 Task: In the  document Airports.rtf Select the last point and add comment:  'seems repetitive' Insert emoji reactions: 'Thumbs Up' Select all the potins and apply Title Case
Action: Mouse moved to (551, 358)
Screenshot: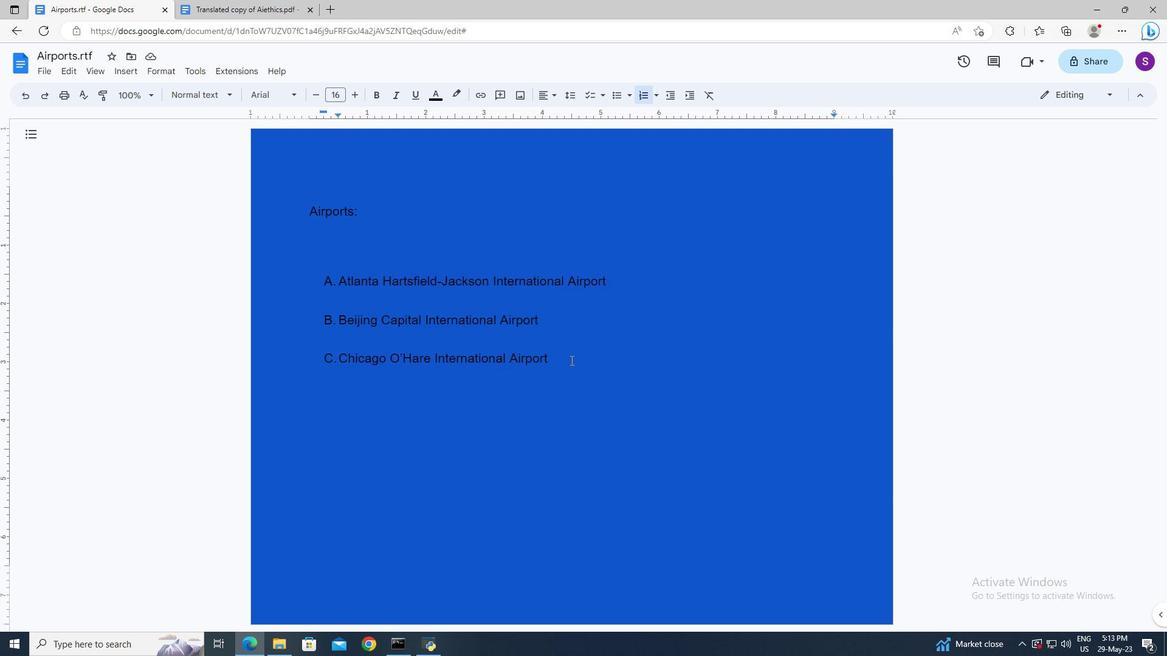
Action: Mouse pressed left at (551, 358)
Screenshot: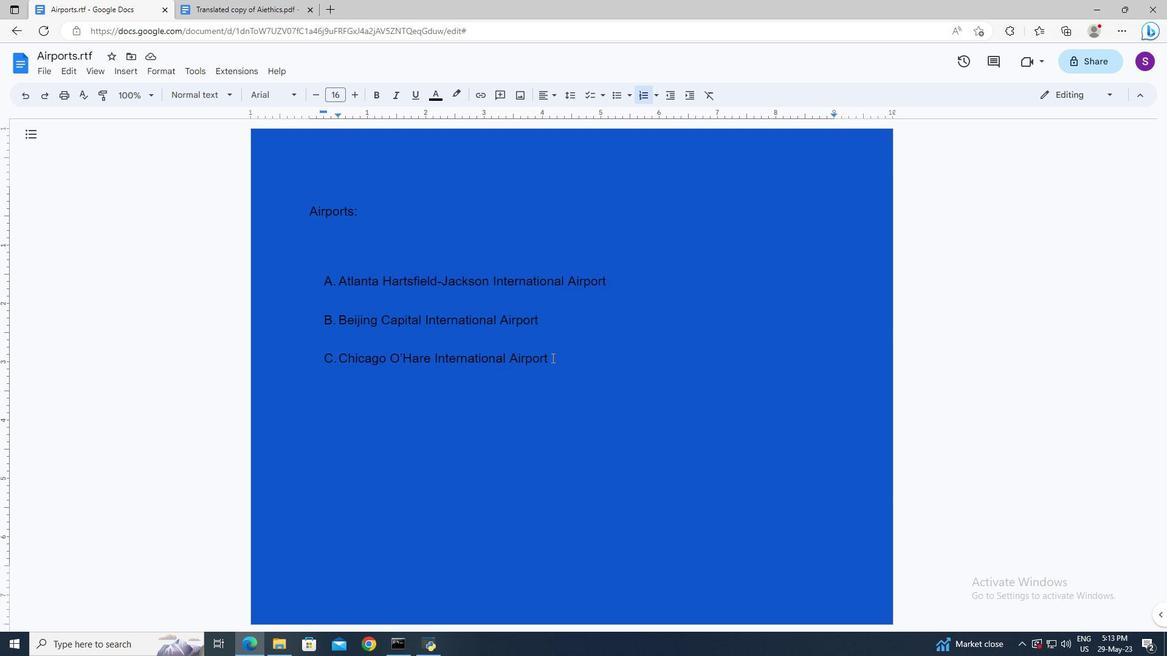 
Action: Key pressed <Key.shift><Key.left><Key.left><Key.left><Key.left>
Screenshot: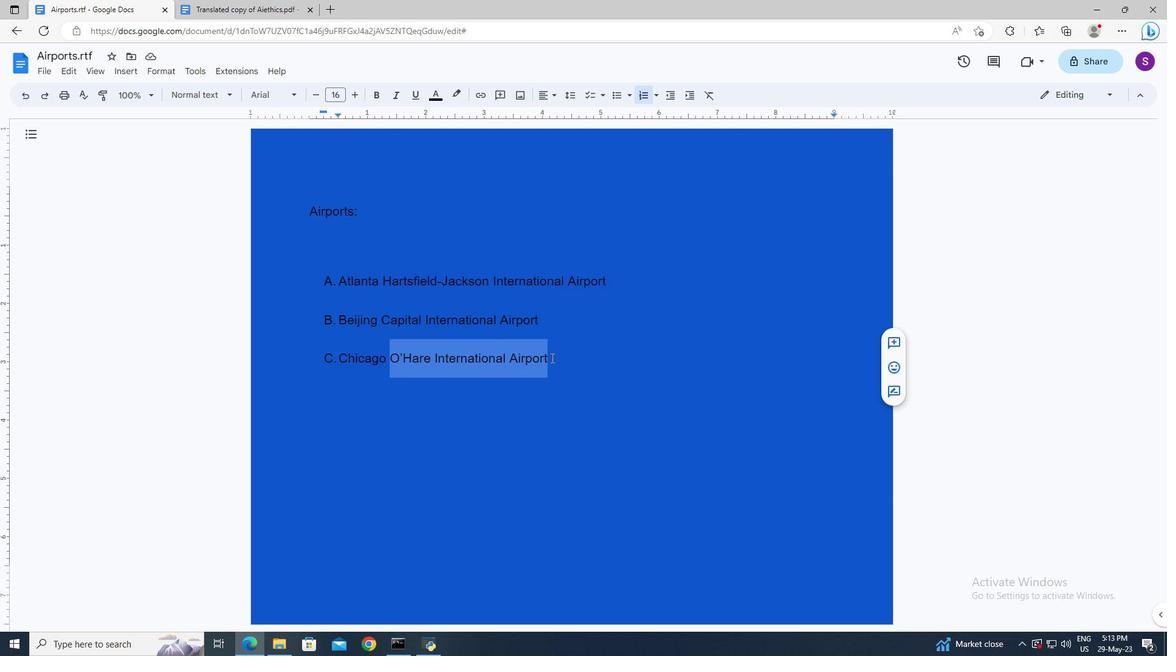 
Action: Mouse moved to (126, 74)
Screenshot: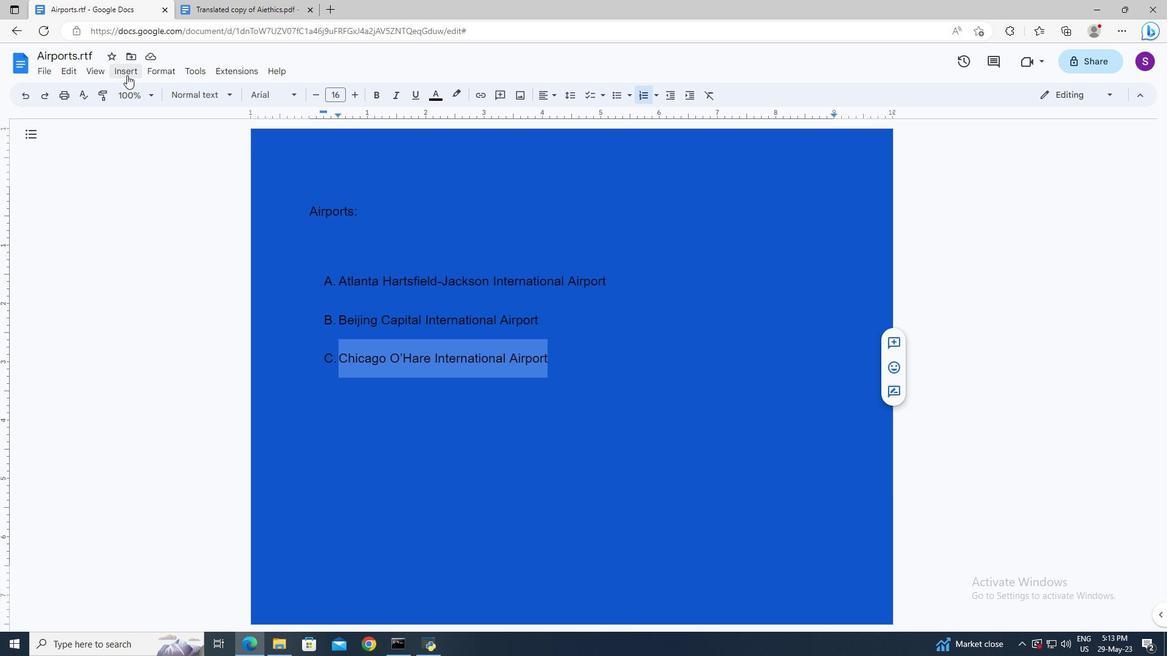 
Action: Mouse pressed left at (126, 74)
Screenshot: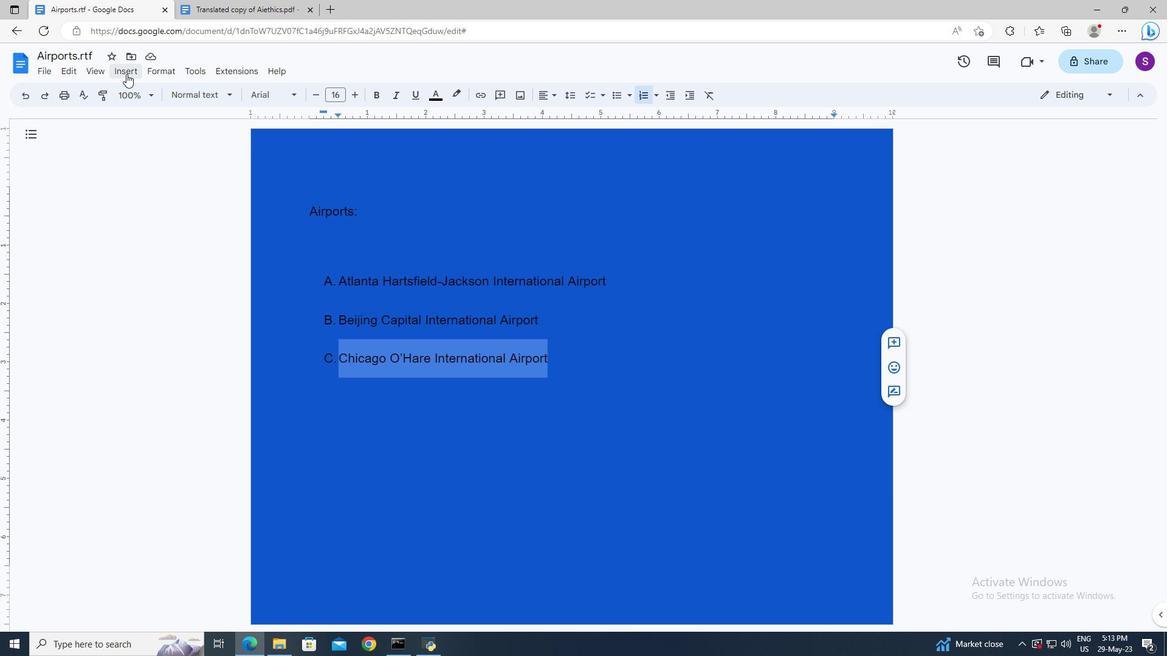 
Action: Mouse moved to (178, 463)
Screenshot: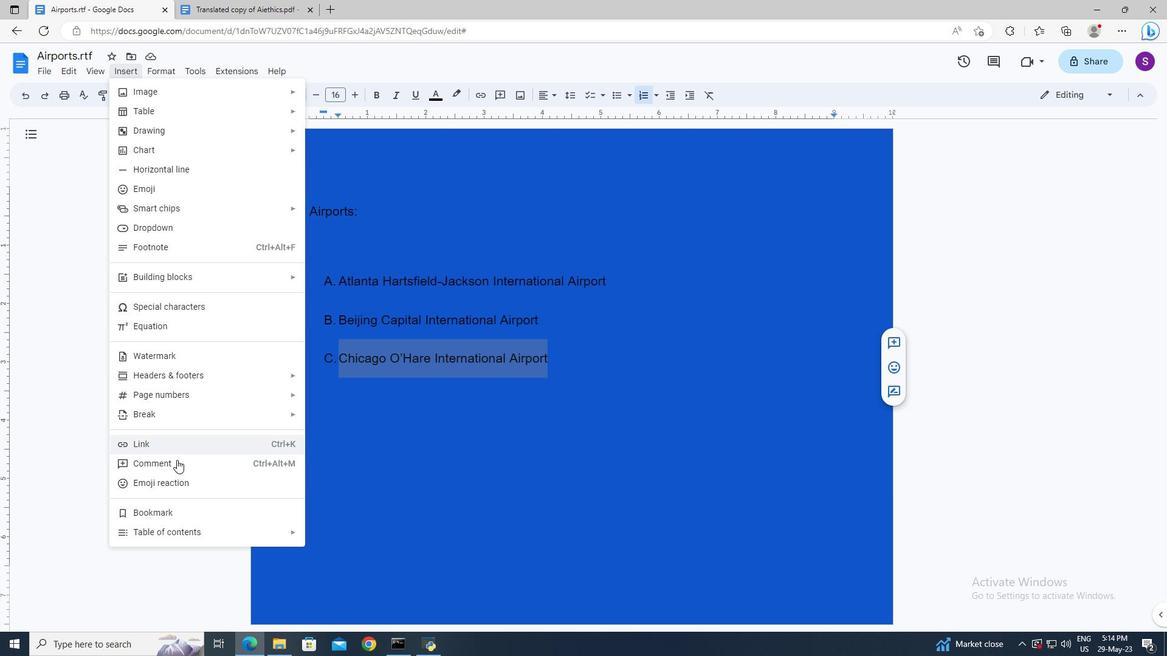 
Action: Mouse pressed left at (178, 463)
Screenshot: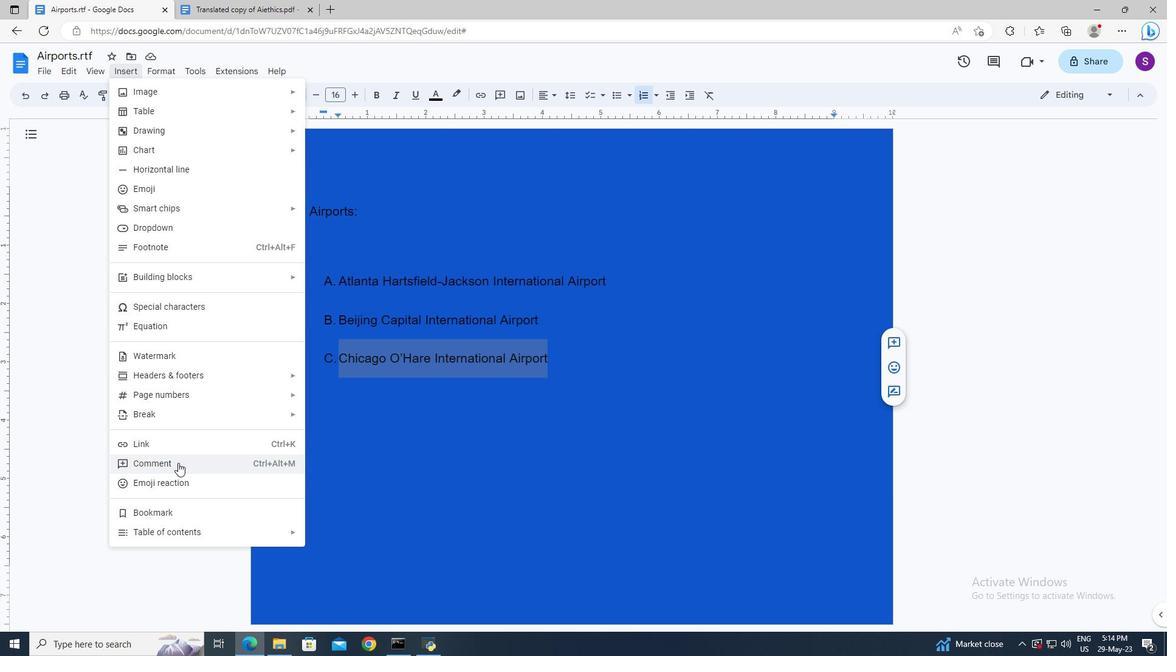 
Action: Key pressed seems<Key.space>repetitive
Screenshot: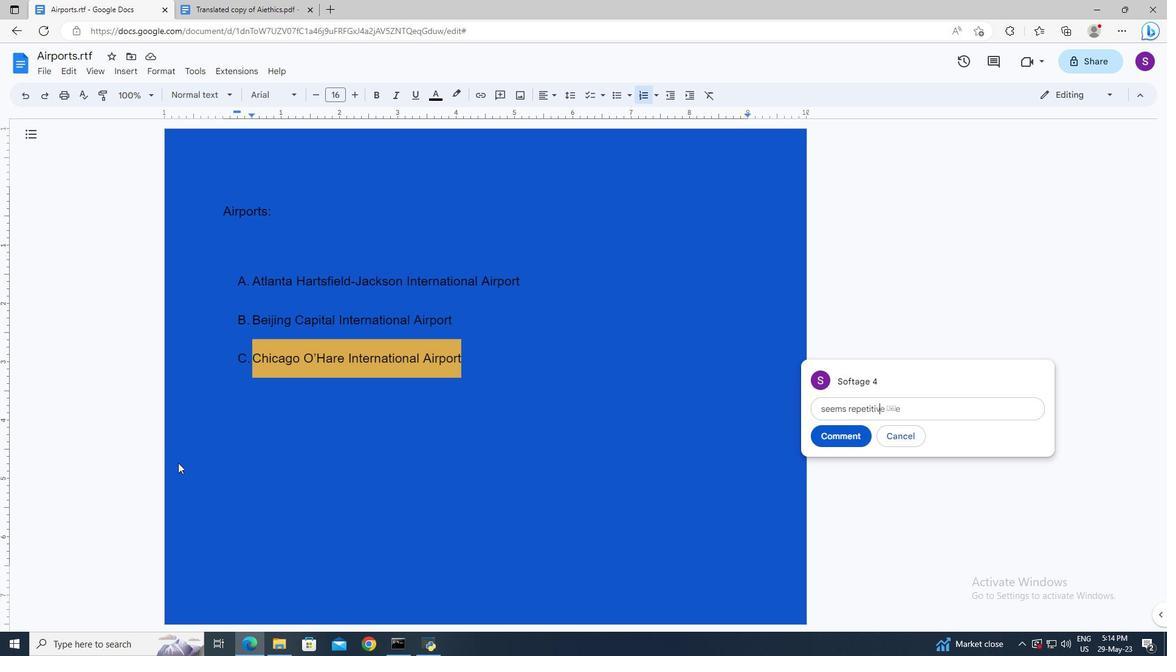 
Action: Mouse moved to (829, 438)
Screenshot: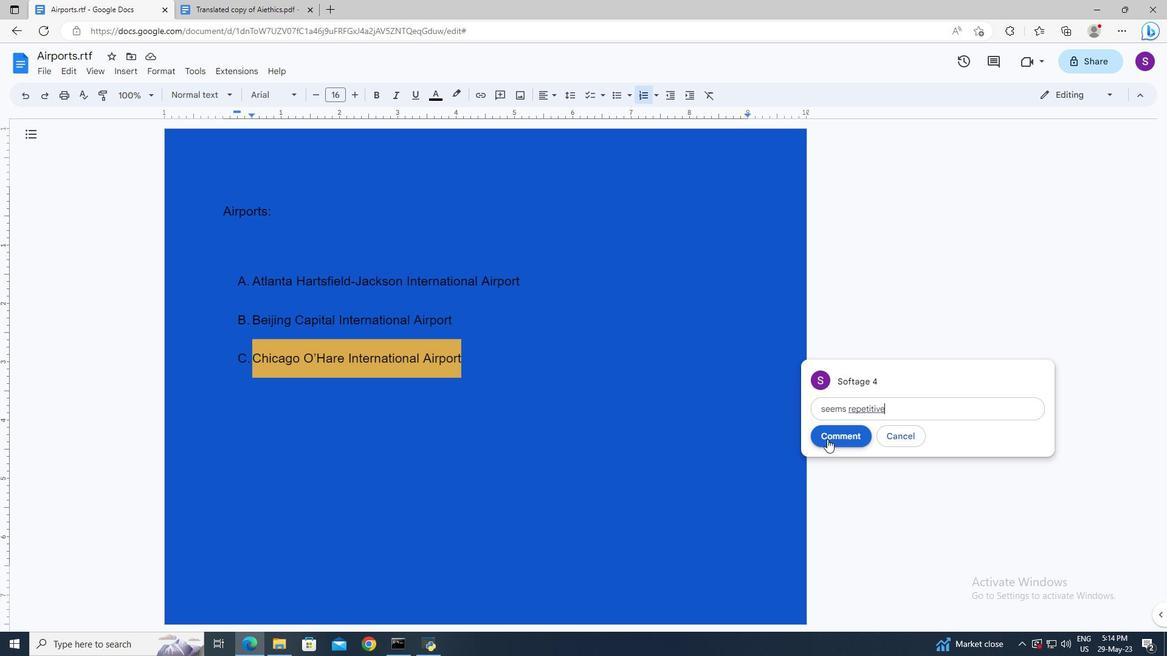 
Action: Mouse pressed left at (829, 438)
Screenshot: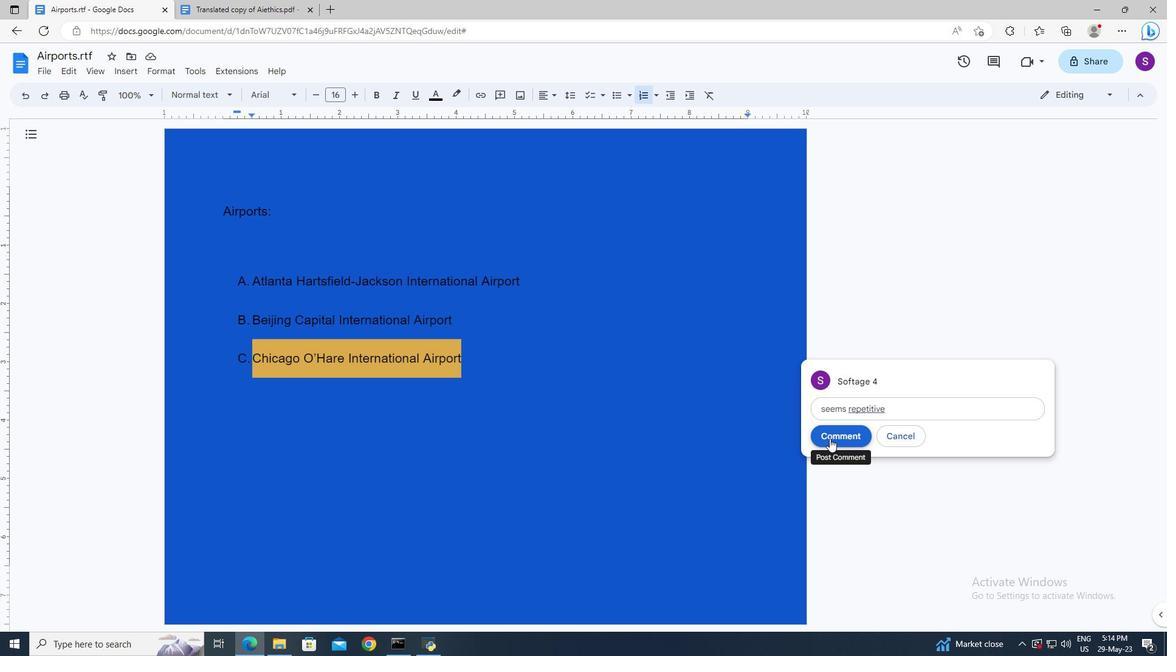 
Action: Mouse moved to (513, 373)
Screenshot: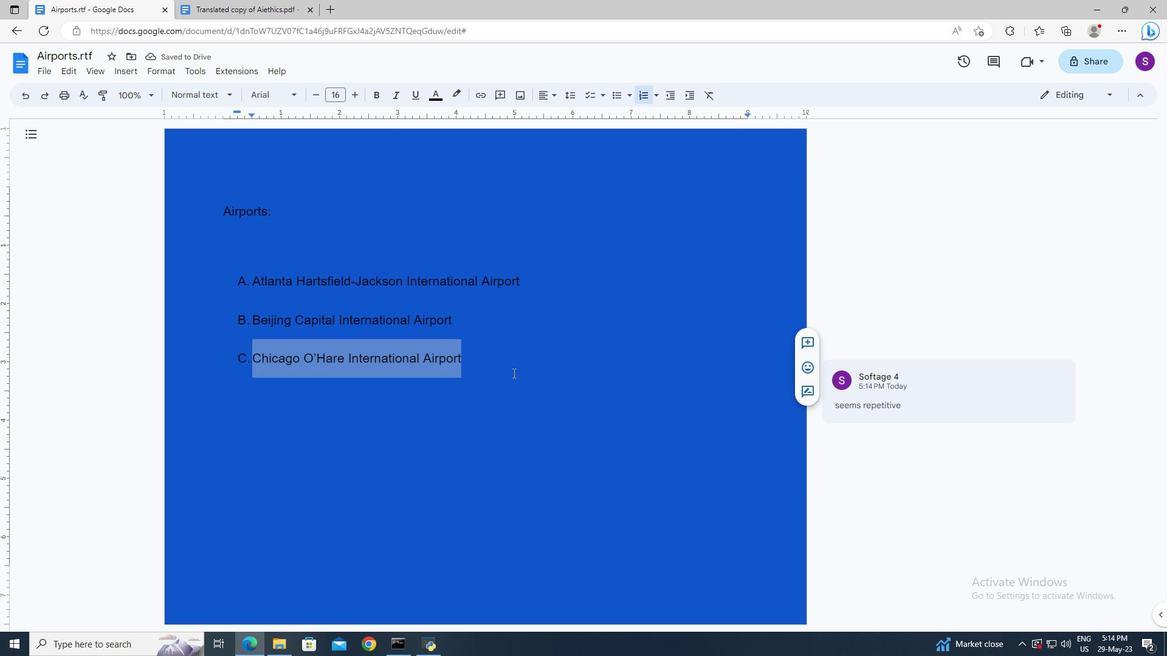 
Action: Mouse pressed left at (513, 373)
Screenshot: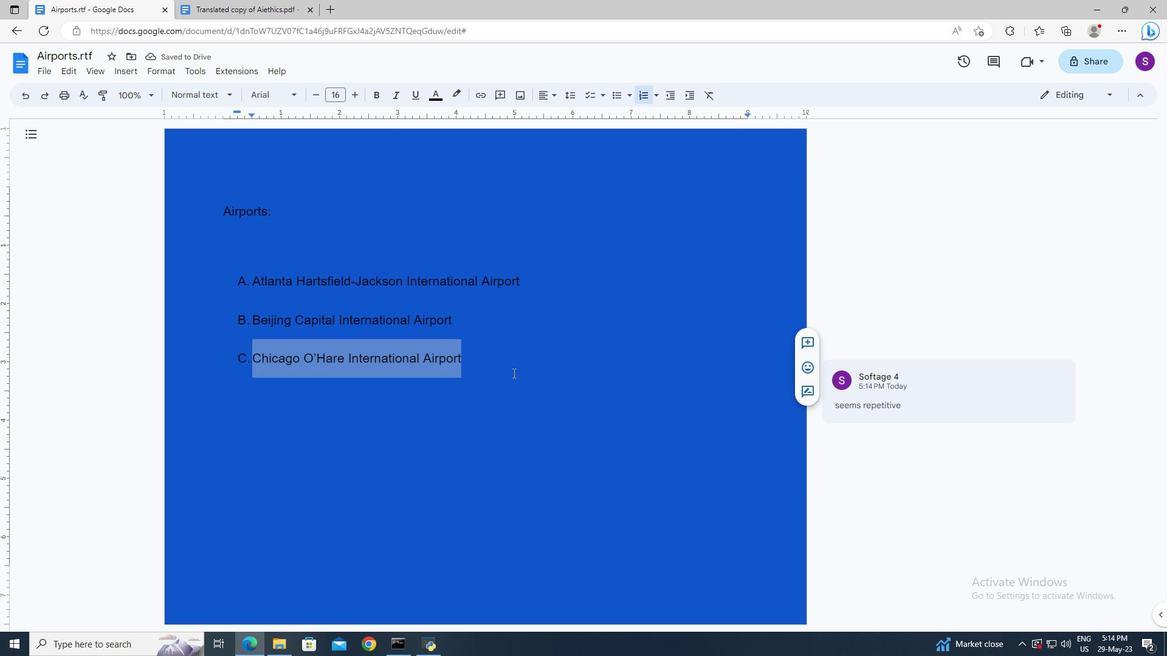 
Action: Mouse moved to (135, 77)
Screenshot: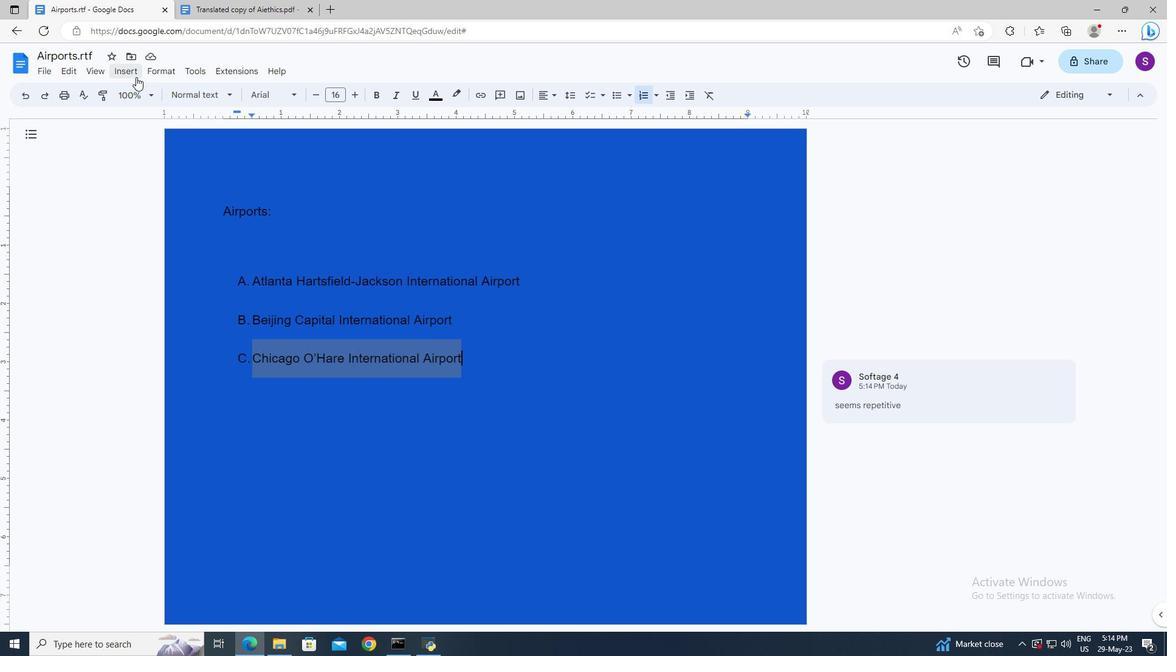 
Action: Mouse pressed left at (135, 77)
Screenshot: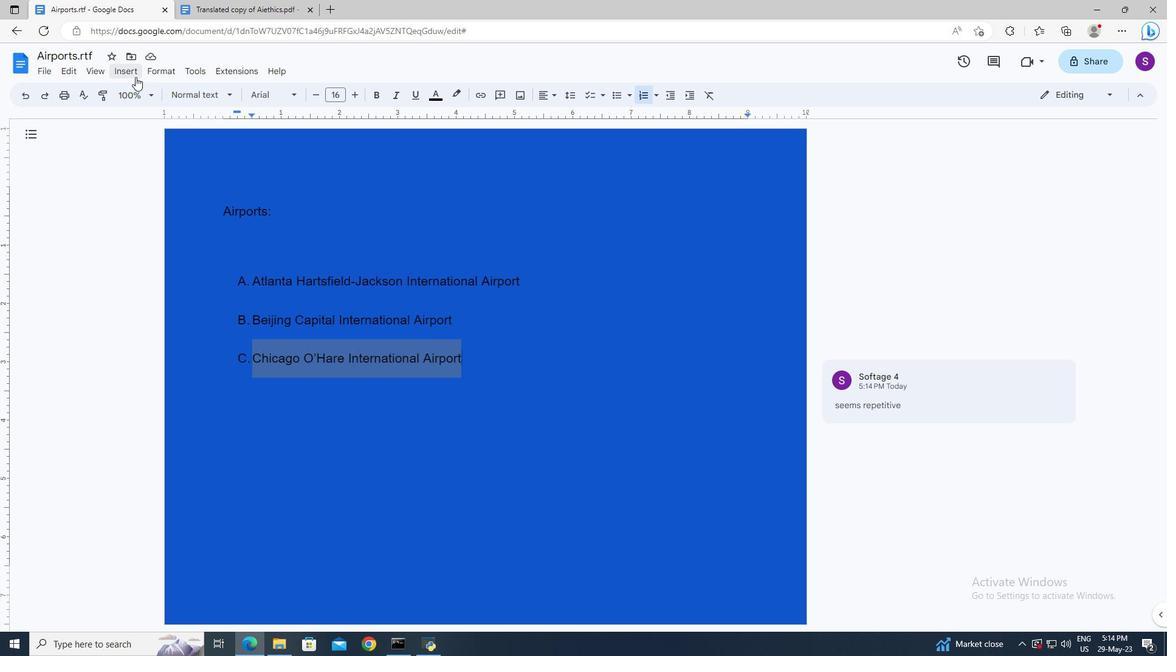 
Action: Mouse moved to (153, 190)
Screenshot: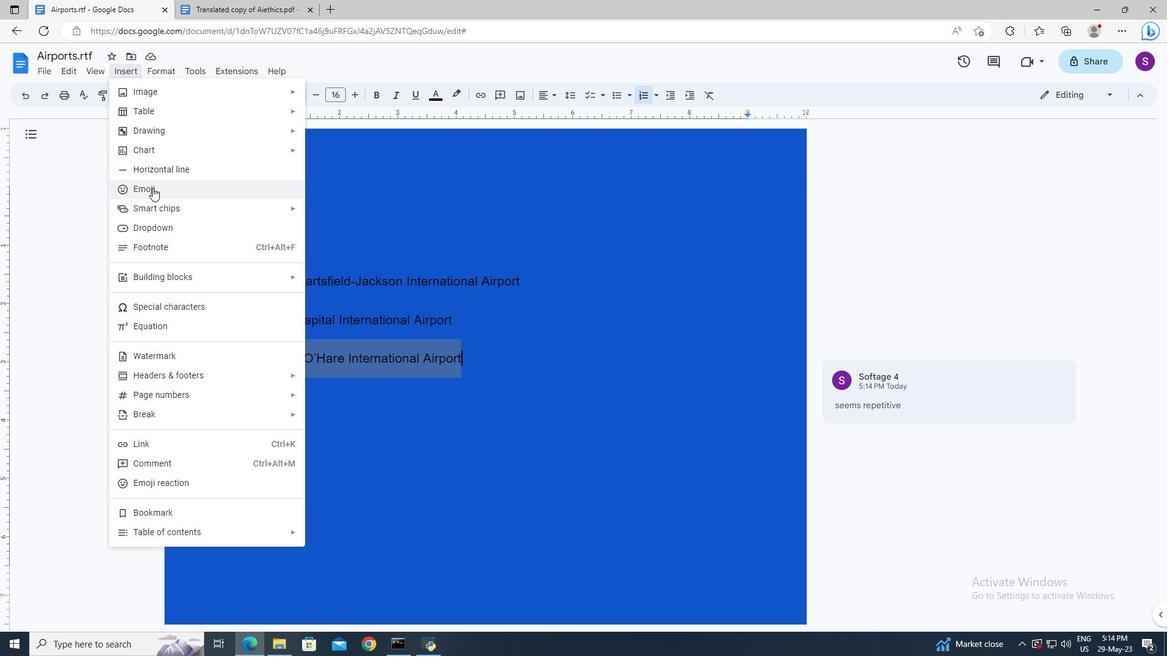 
Action: Mouse pressed left at (153, 190)
Screenshot: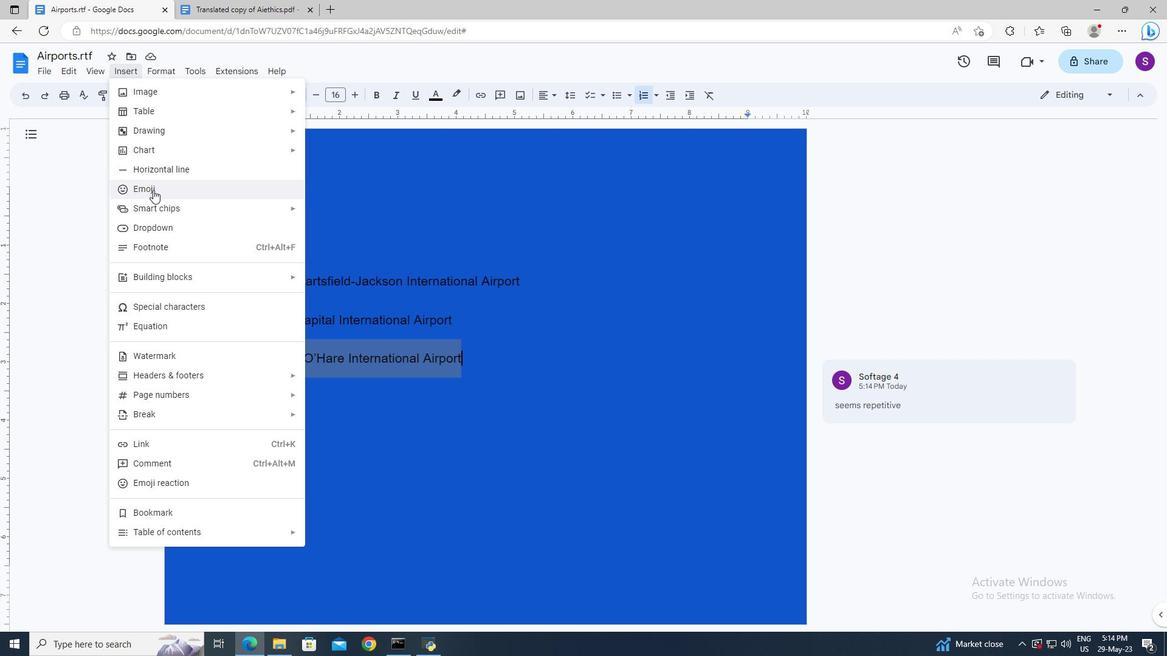
Action: Mouse moved to (564, 475)
Screenshot: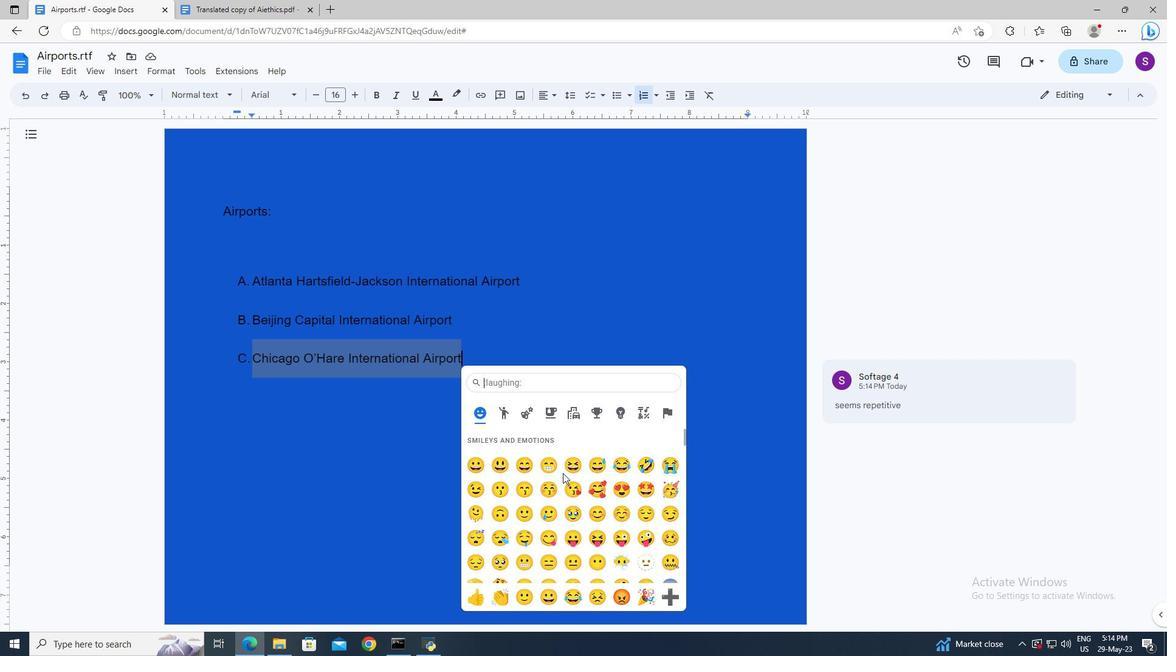 
Action: Mouse scrolled (564, 474) with delta (0, 0)
Screenshot: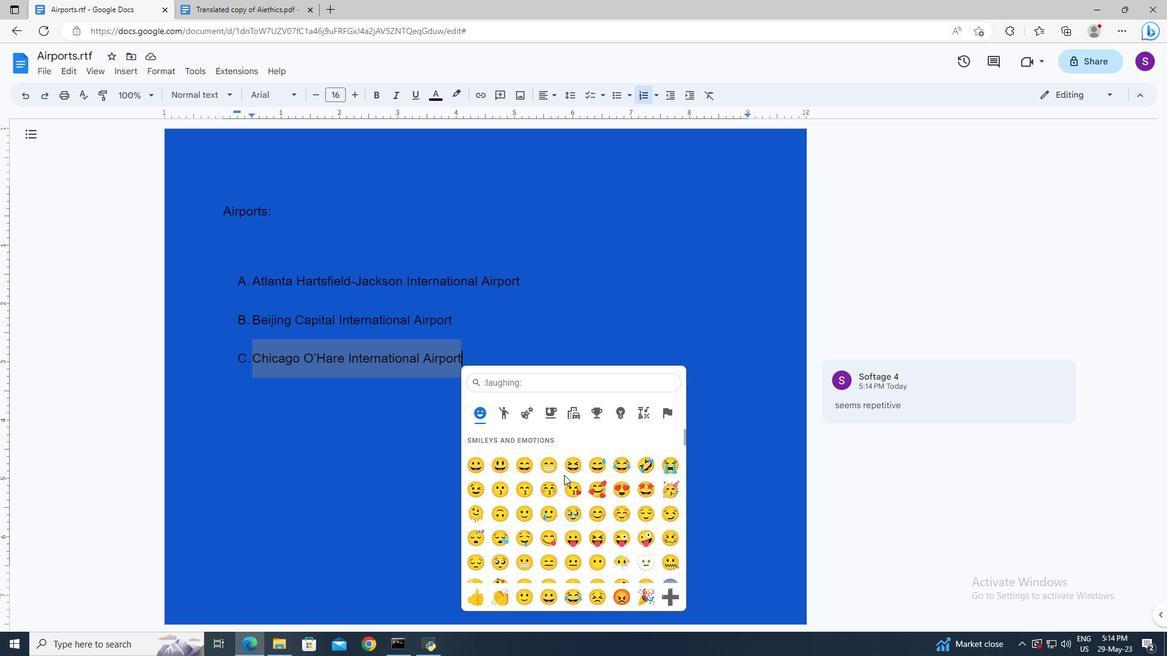 
Action: Mouse scrolled (564, 474) with delta (0, 0)
Screenshot: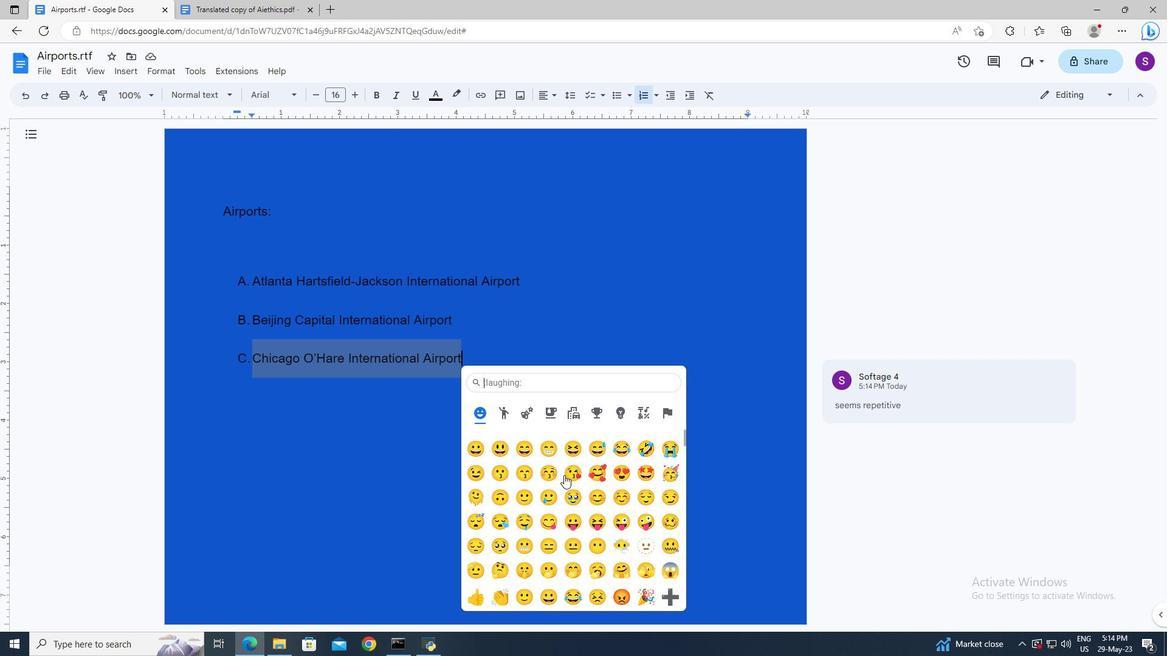 
Action: Mouse scrolled (564, 474) with delta (0, 0)
Screenshot: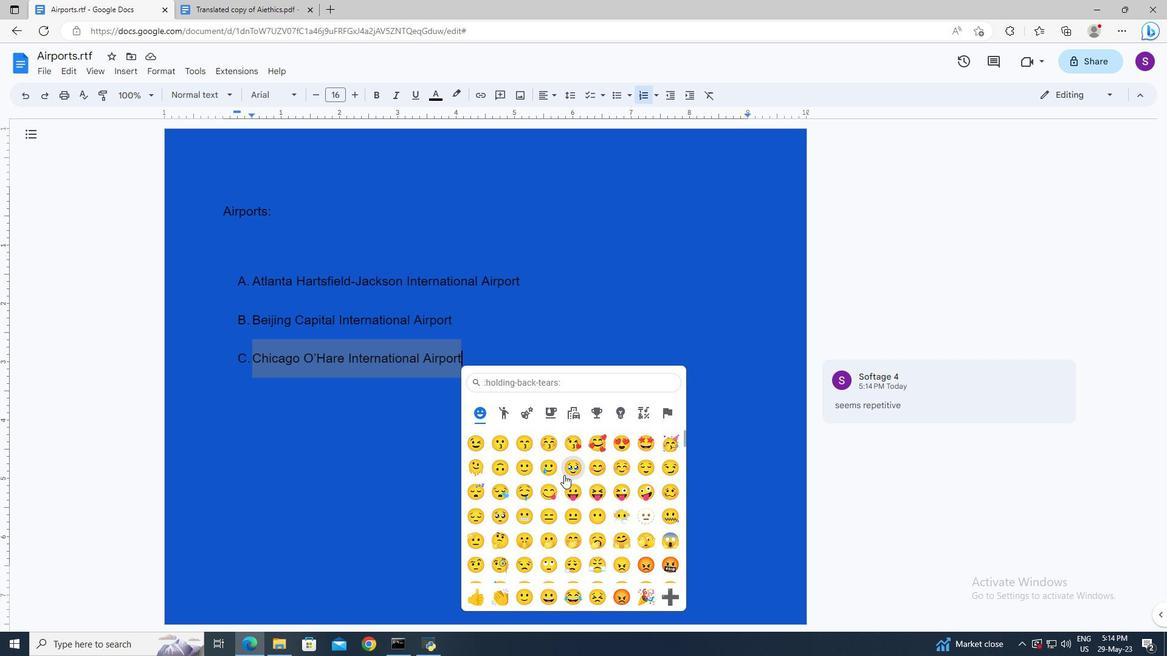 
Action: Mouse scrolled (564, 474) with delta (0, 0)
Screenshot: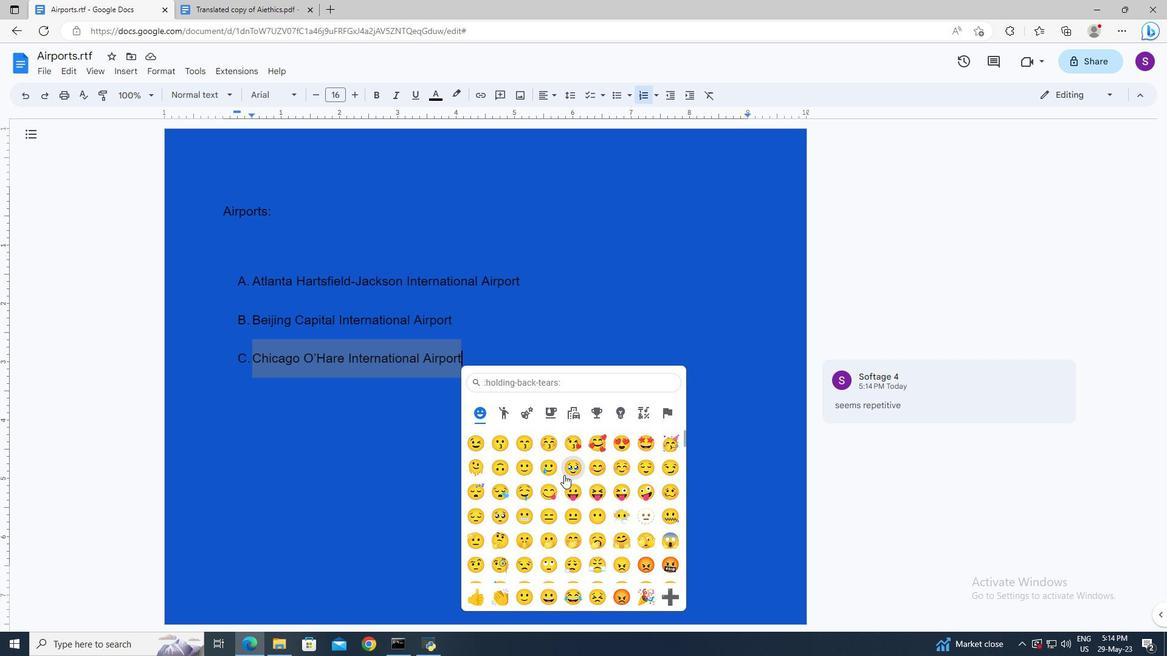 
Action: Mouse scrolled (564, 474) with delta (0, 0)
Screenshot: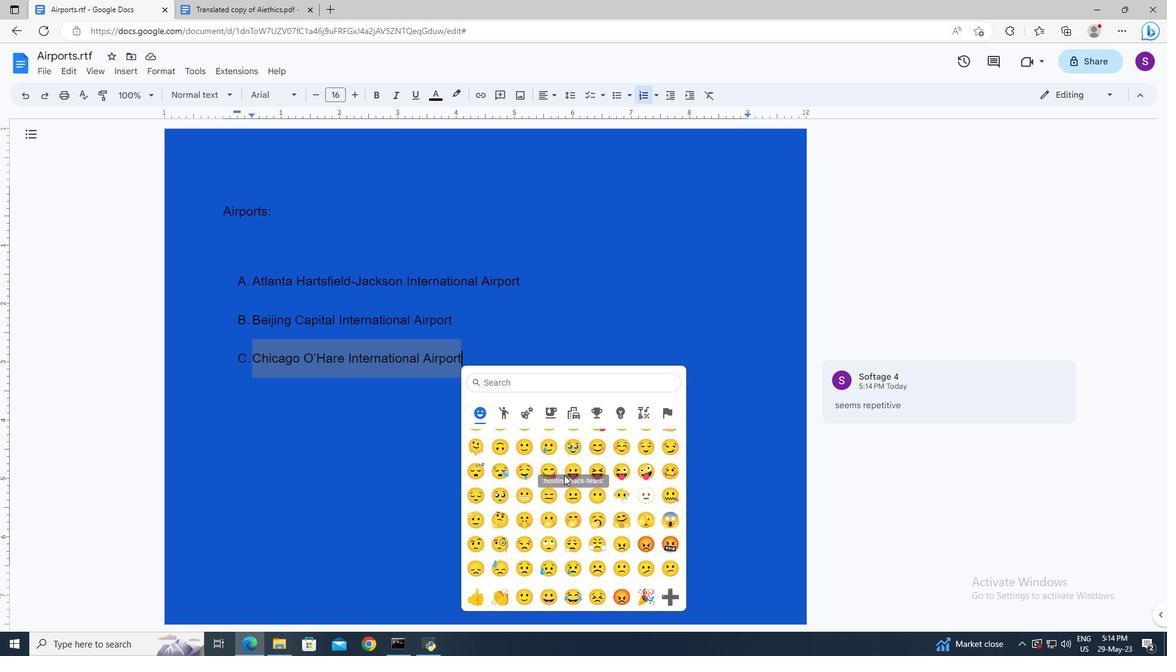 
Action: Mouse moved to (476, 598)
Screenshot: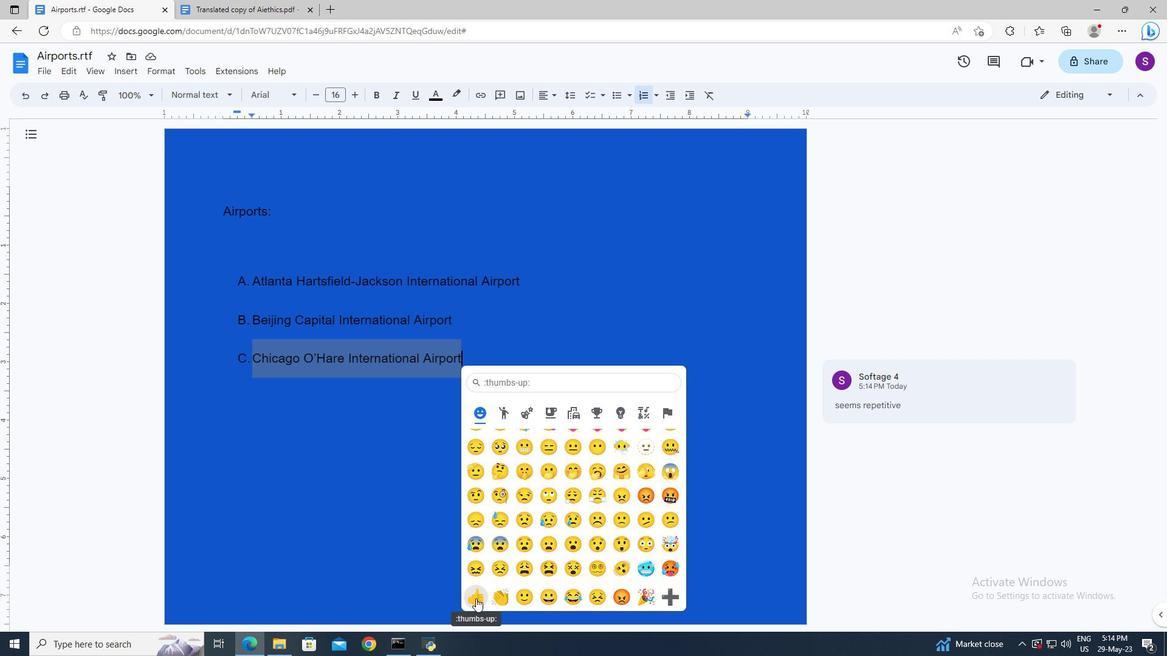 
Action: Mouse pressed left at (476, 598)
Screenshot: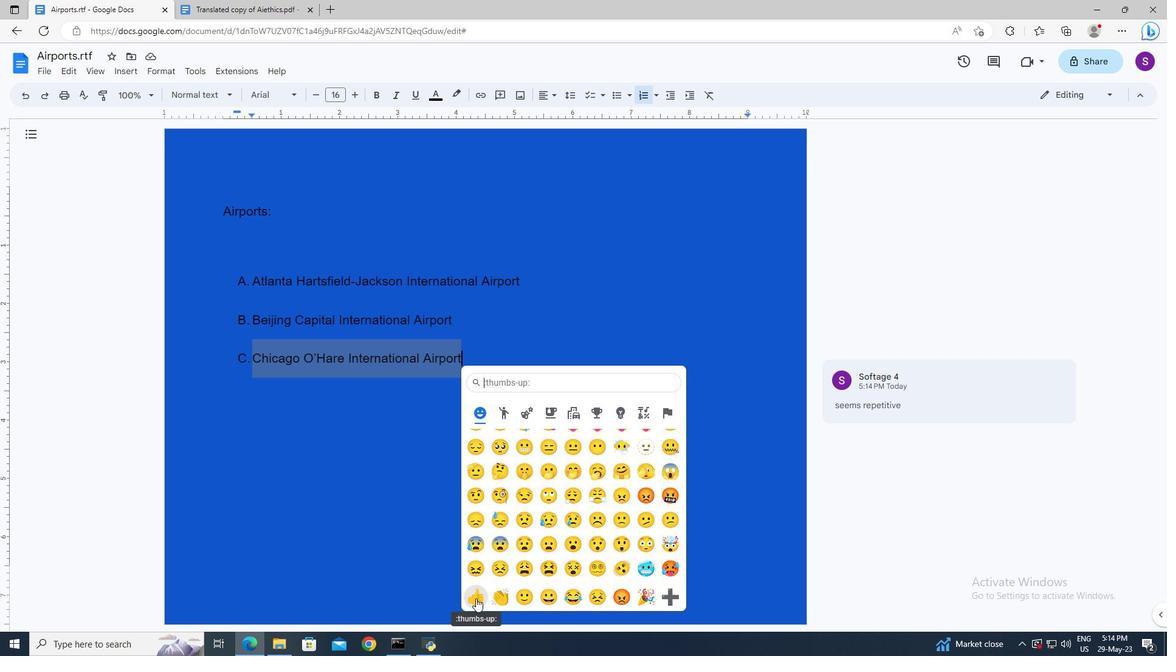
Action: Mouse moved to (457, 362)
Screenshot: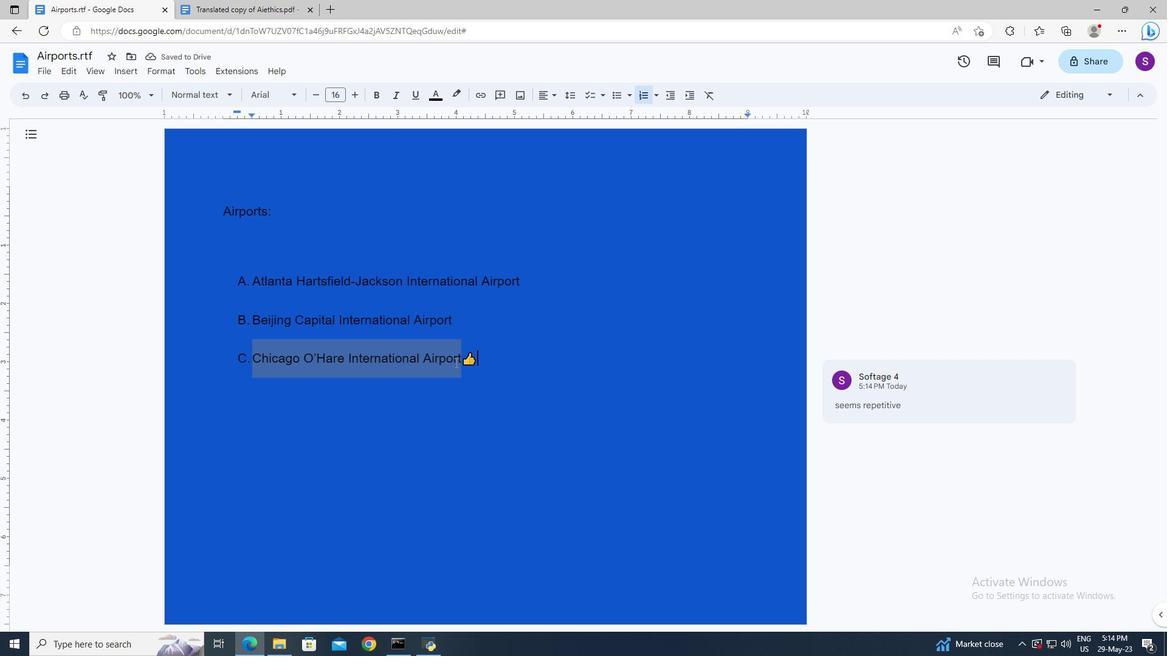 
Action: Mouse pressed left at (457, 362)
Screenshot: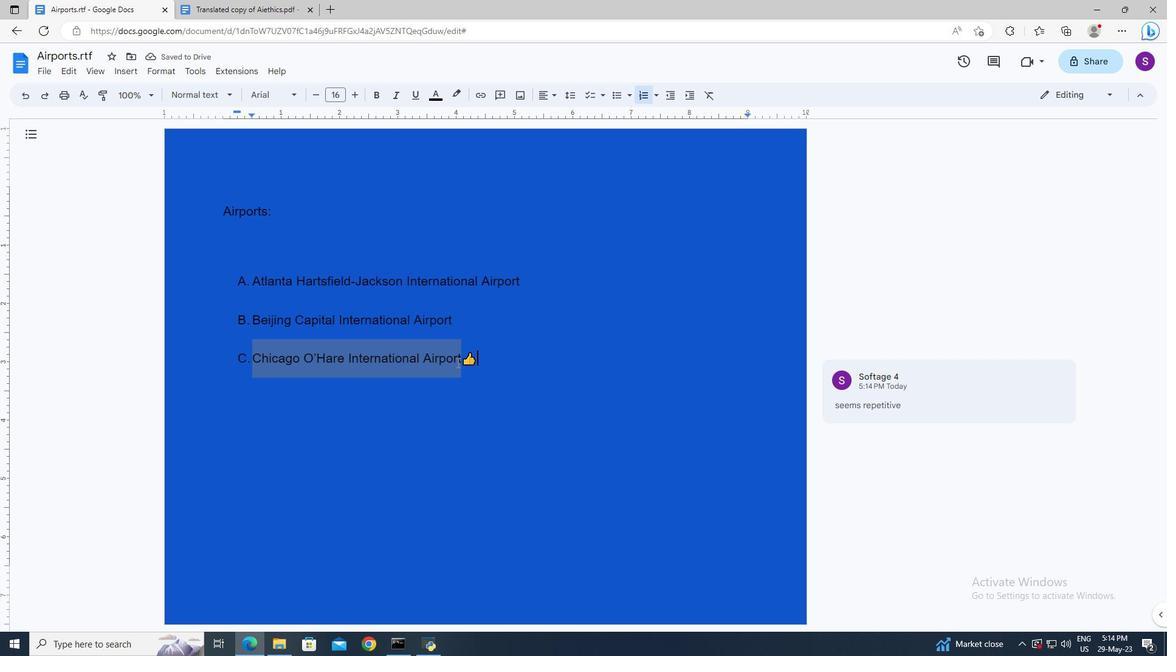 
Action: Mouse moved to (463, 379)
Screenshot: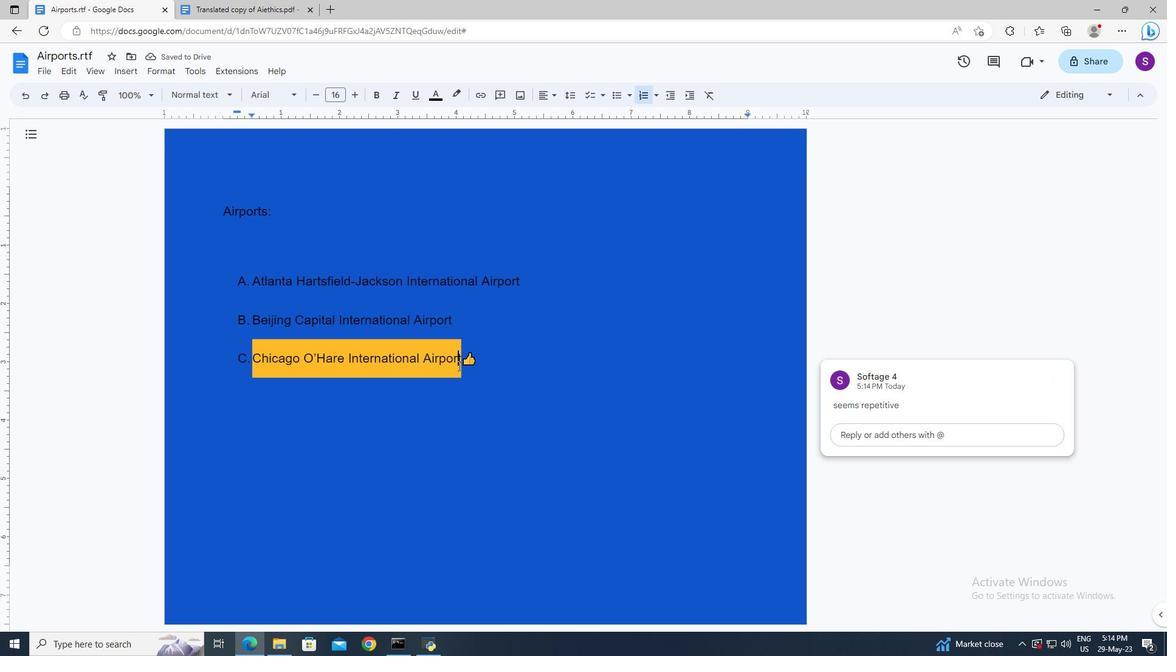 
Action: Key pressed <Key.right><Key.shift><Key.up><Key.up><Key.up>
Screenshot: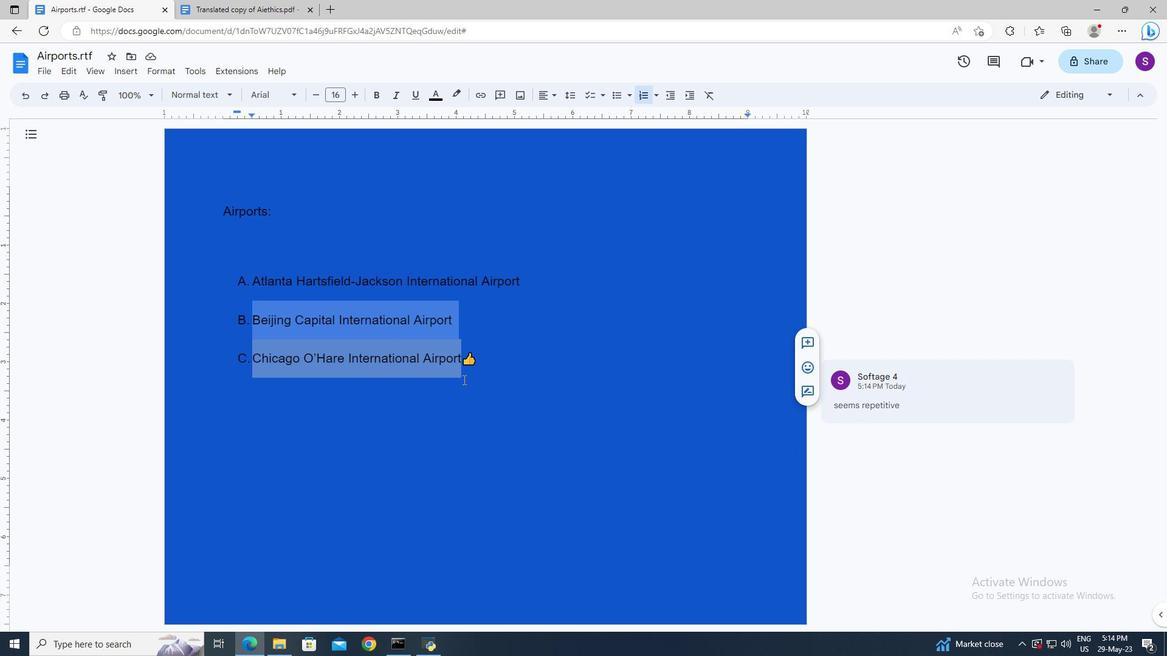 
Action: Mouse moved to (172, 72)
Screenshot: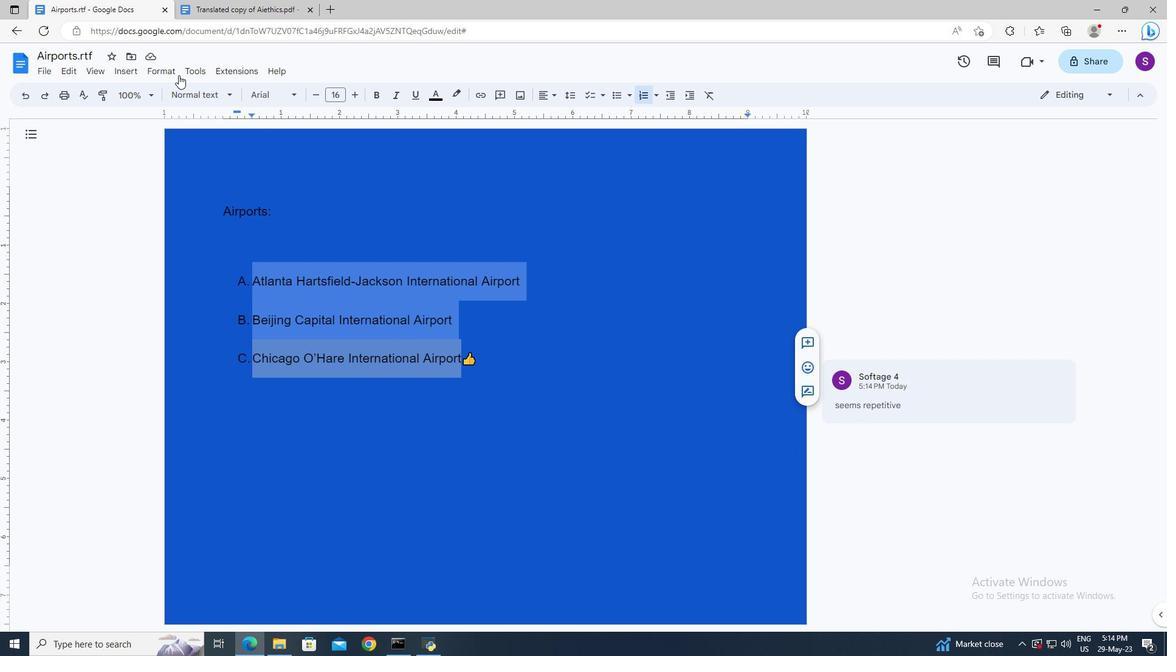 
Action: Mouse pressed left at (172, 72)
Screenshot: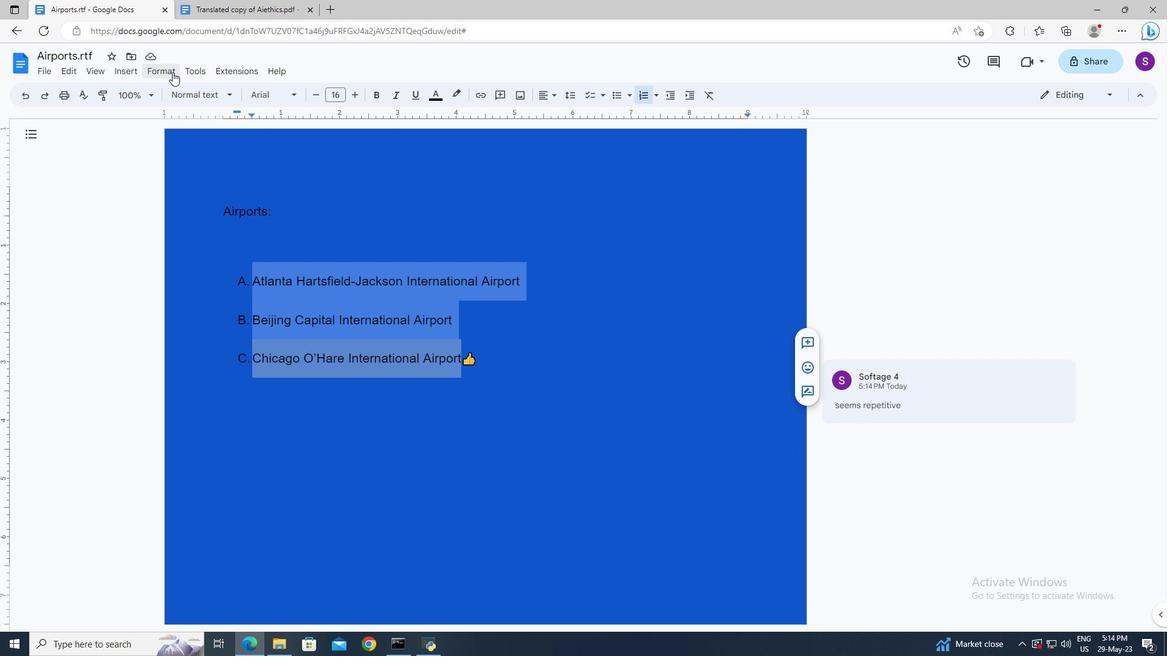 
Action: Mouse moved to (531, 286)
Screenshot: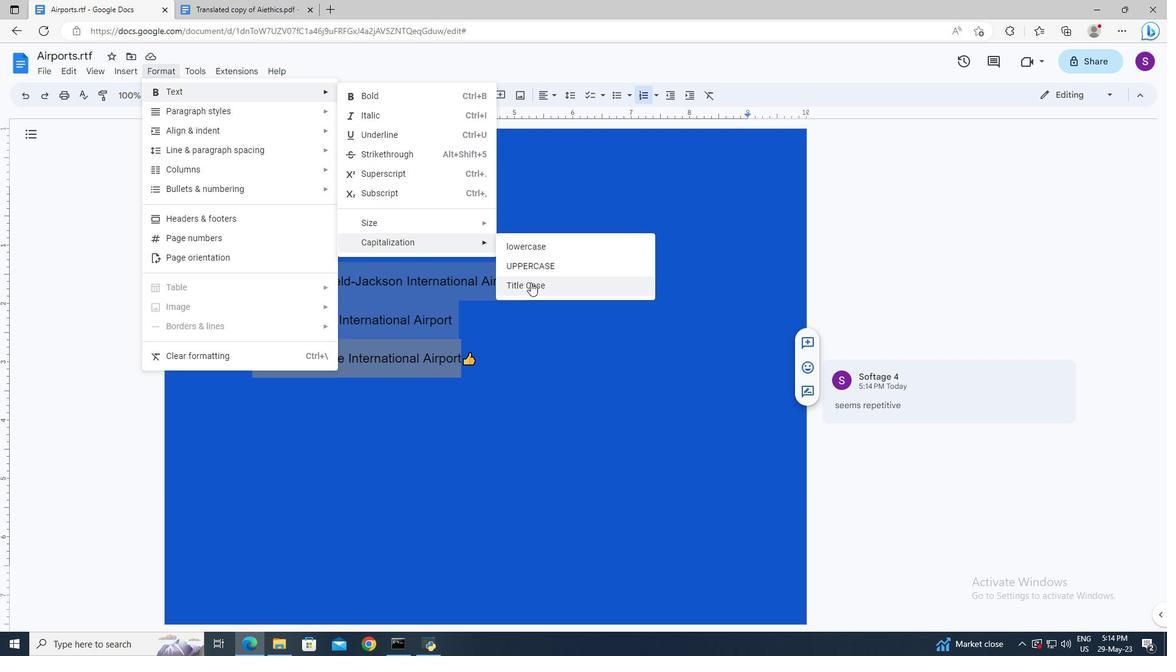 
Action: Mouse pressed left at (531, 286)
Screenshot: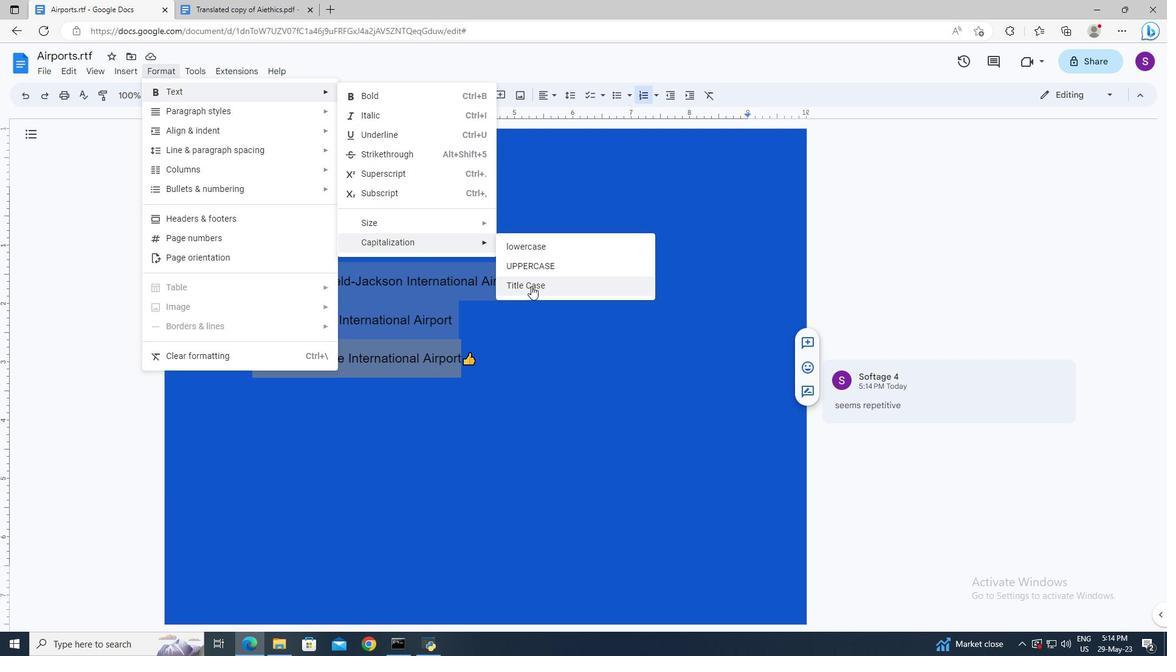 
Action: Mouse moved to (545, 366)
Screenshot: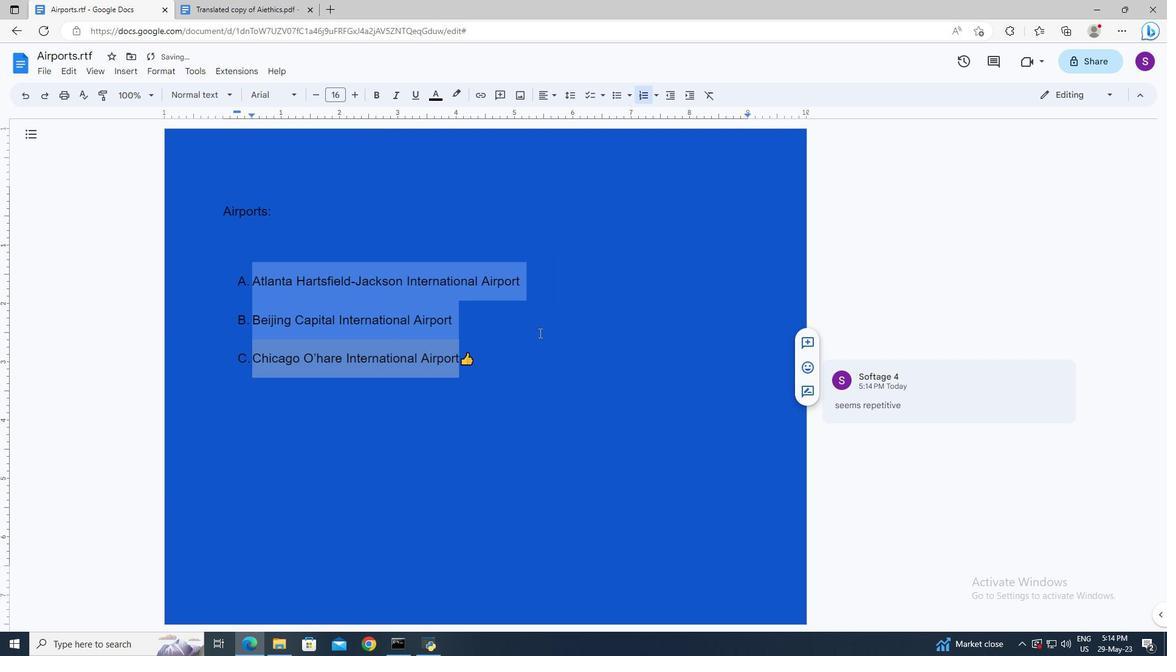 
Action: Mouse pressed left at (545, 366)
Screenshot: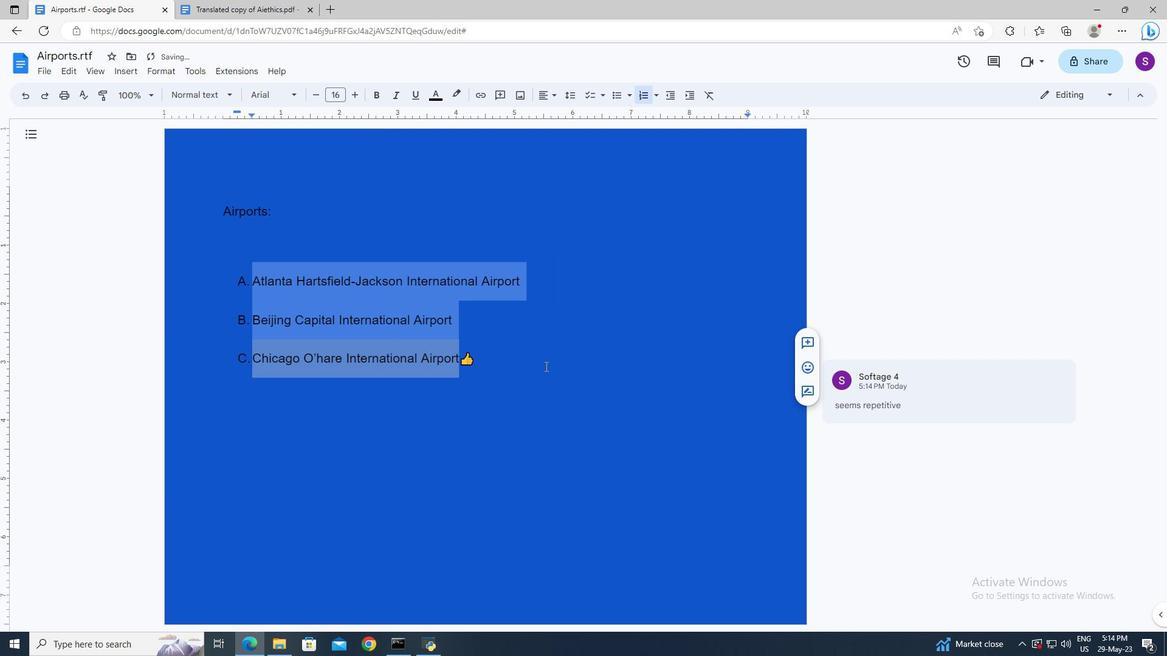 
